 Task: Organize a family picnic for next Sunday at the park.
Action: Mouse moved to (441, 145)
Screenshot: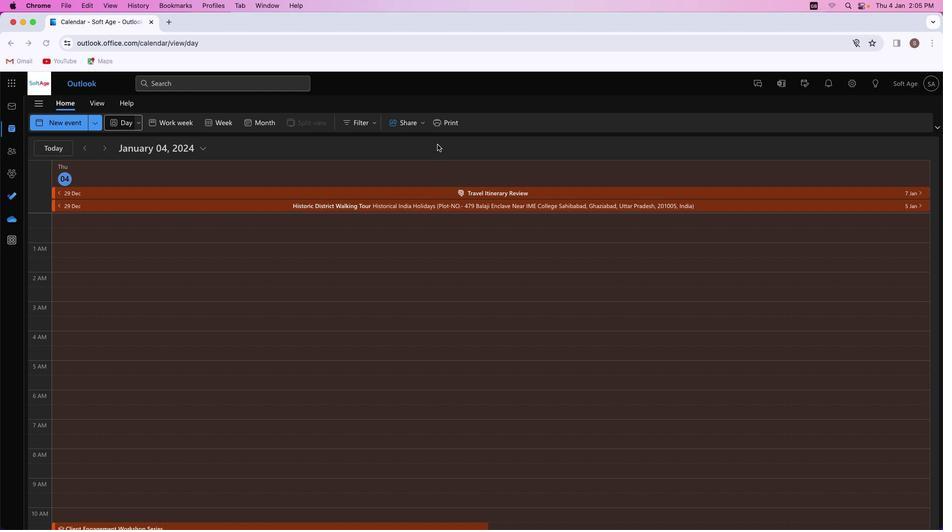 
Action: Mouse pressed left at (441, 145)
Screenshot: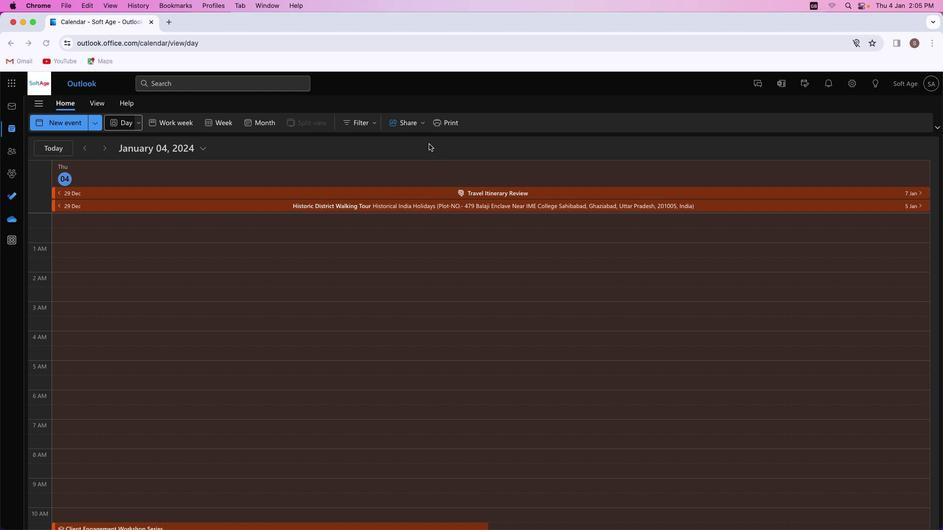 
Action: Mouse moved to (59, 122)
Screenshot: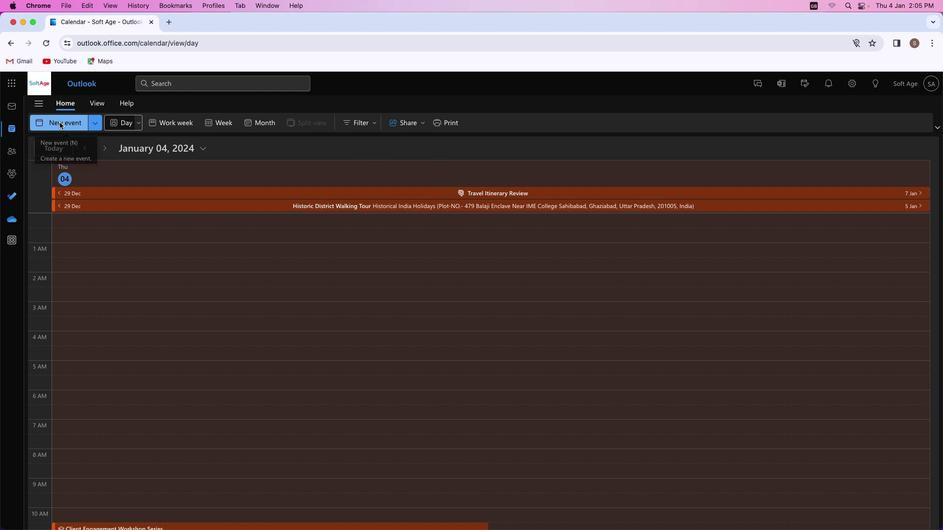 
Action: Mouse pressed left at (59, 122)
Screenshot: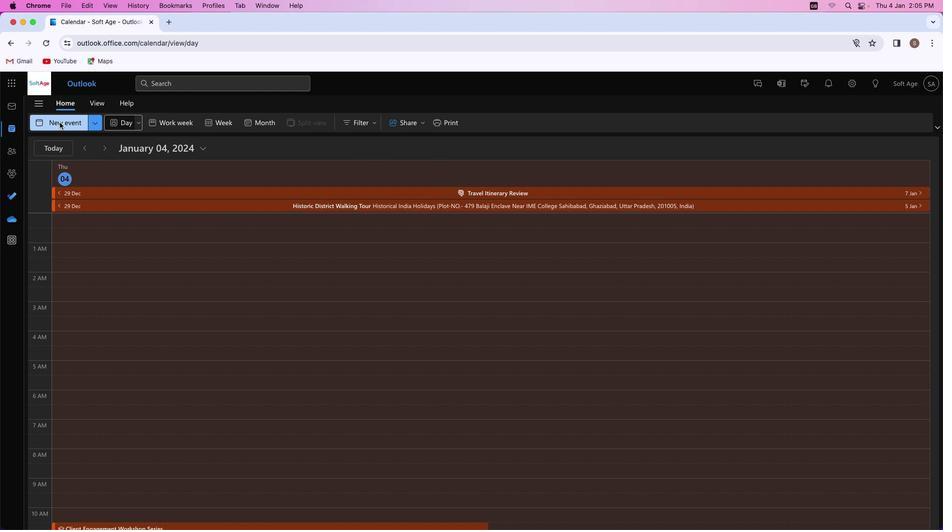 
Action: Mouse moved to (251, 186)
Screenshot: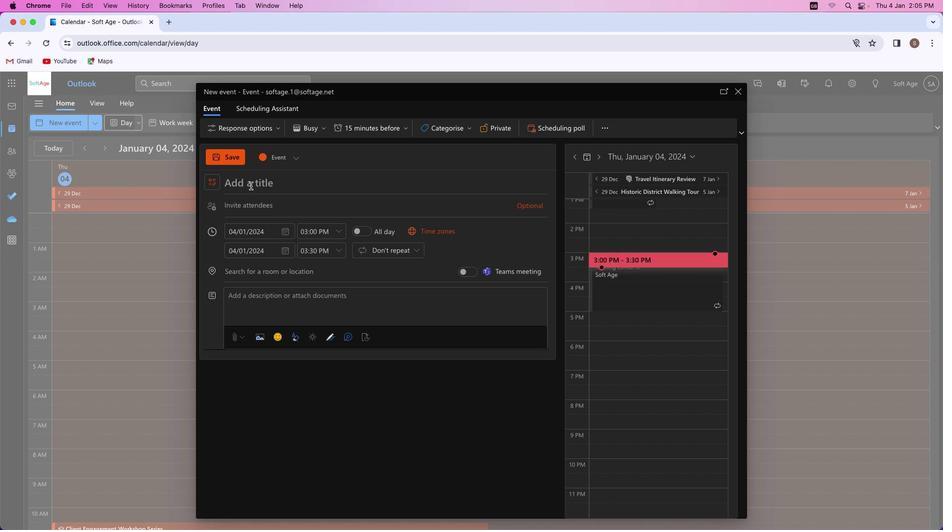
Action: Mouse pressed left at (251, 186)
Screenshot: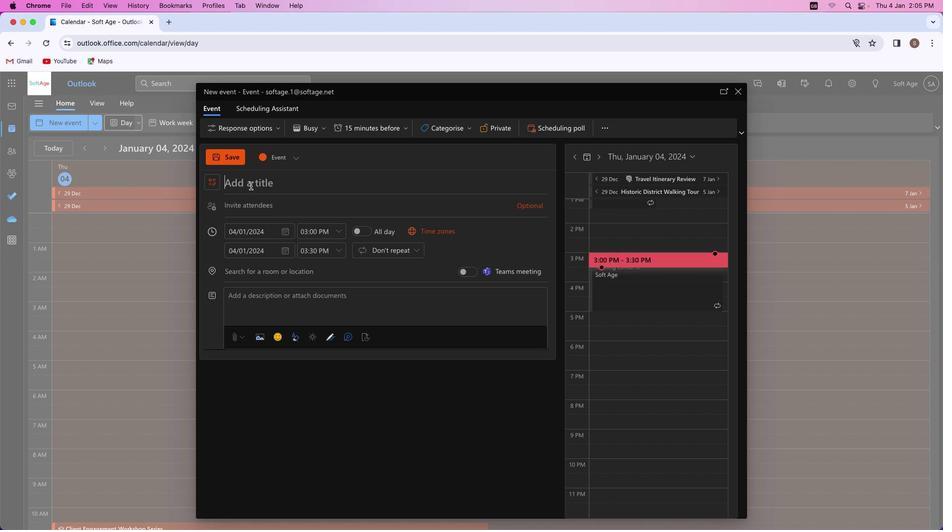 
Action: Key pressed Key.shift'F''a''m''i''l''y'Key.space'p''i''c''n''i''c'Key.space'a''t'Key.space't''h''e'Key.space'p''a''r''k'
Screenshot: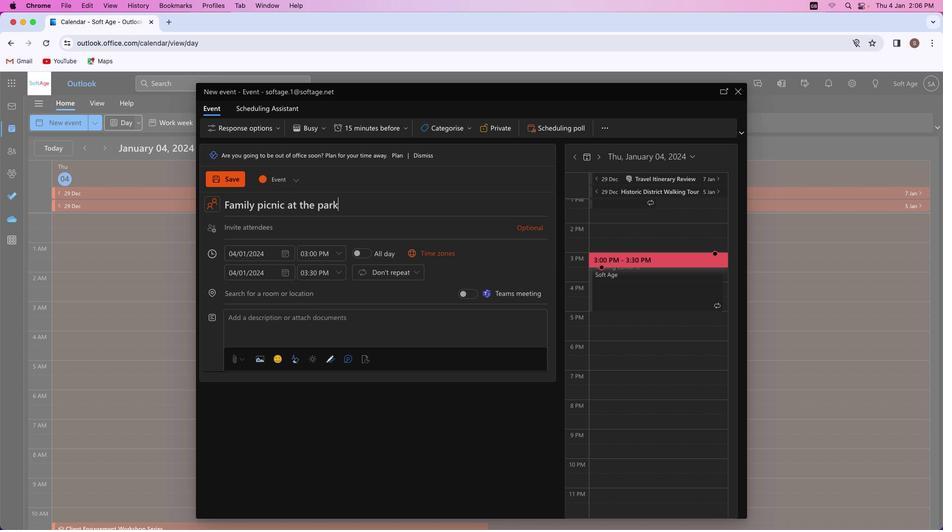 
Action: Mouse moved to (287, 231)
Screenshot: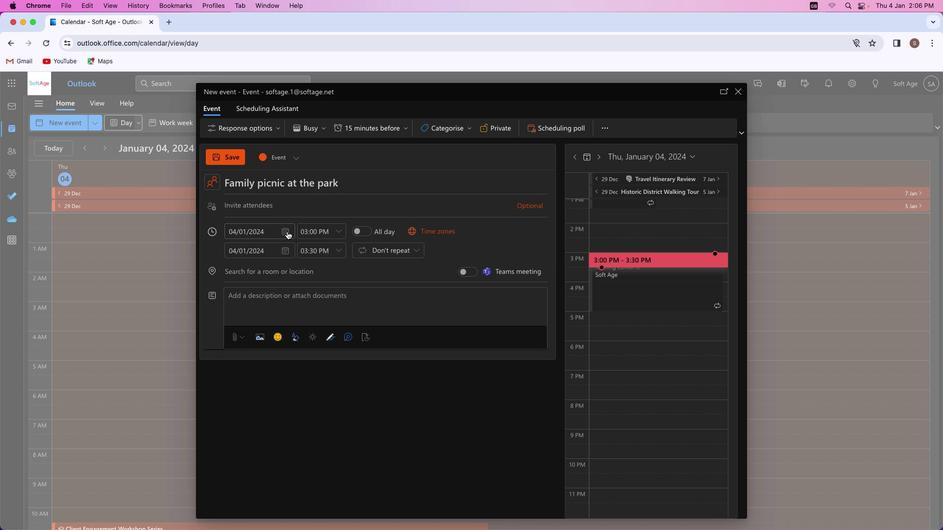 
Action: Mouse pressed left at (287, 231)
Screenshot: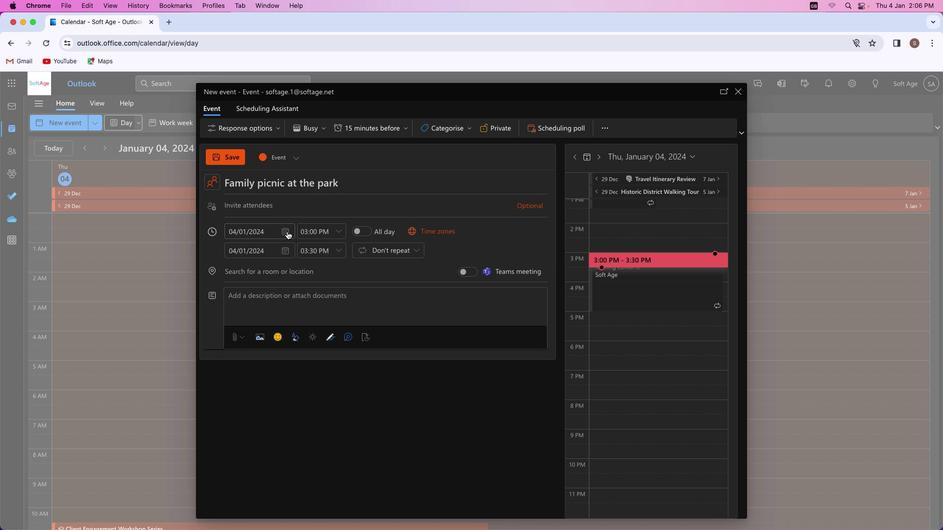 
Action: Mouse moved to (321, 280)
Screenshot: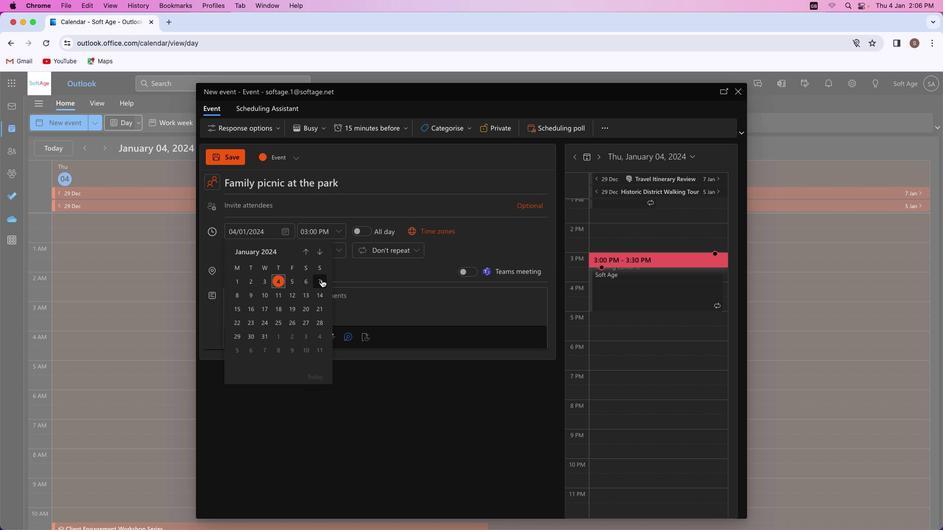
Action: Mouse pressed left at (321, 280)
Screenshot: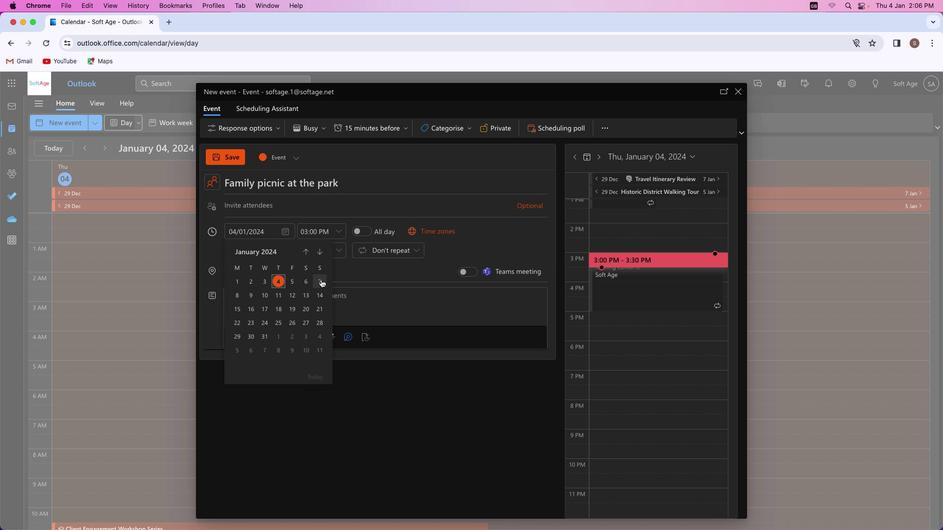 
Action: Mouse moved to (364, 231)
Screenshot: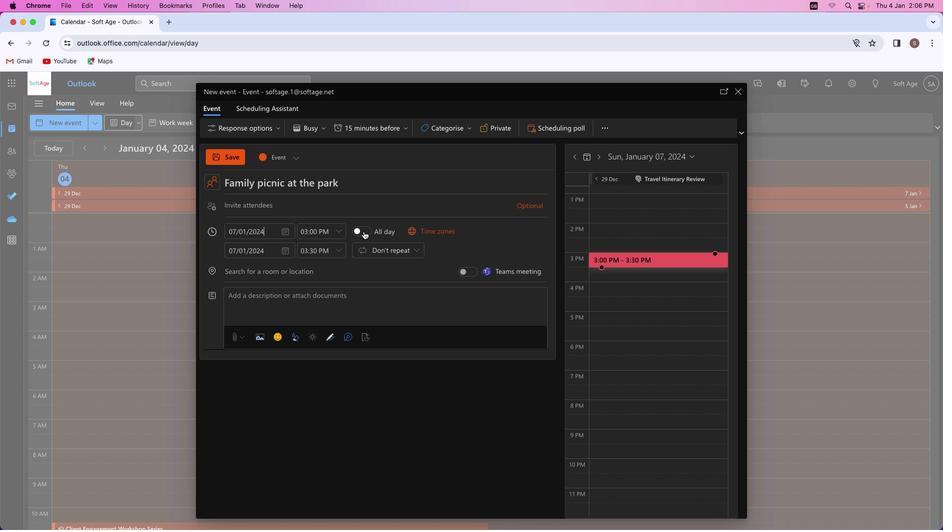 
Action: Mouse pressed left at (364, 231)
Screenshot: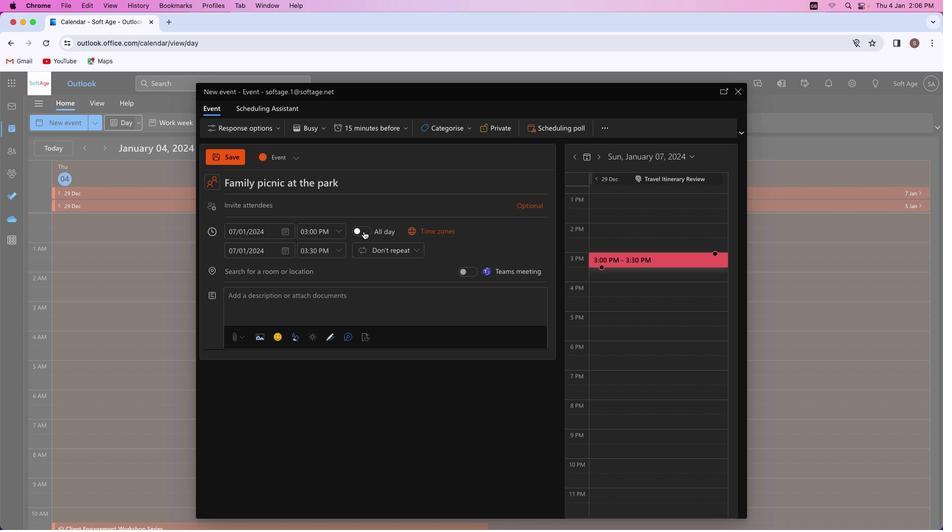 
Action: Mouse moved to (271, 294)
Screenshot: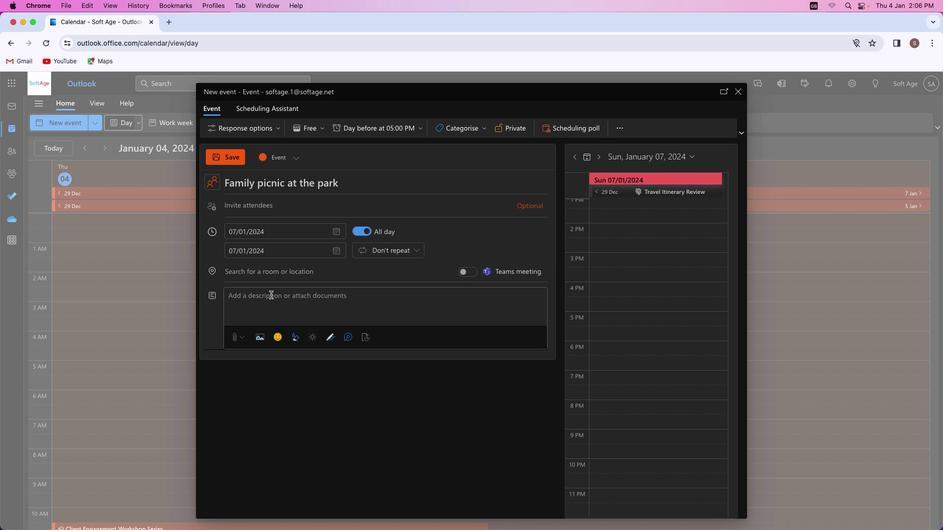 
Action: Mouse pressed left at (271, 294)
Screenshot: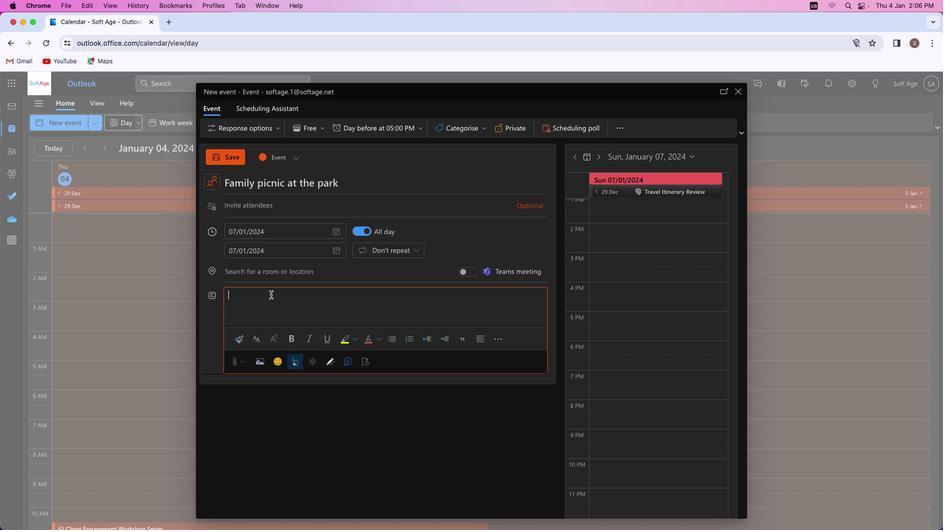 
Action: Key pressed Key.shift'J''o''i''n'Key.space'u''s'Key.space'f''o''r'Key.space'a'Key.space'b''l''i''s''s''f''u''l'Key.space'f''a''m''i''l''y'Key.space'p''i''c''n''i''c'Key.space'a''t'Key.space't''h''e'Key.space'p''a''r''k'','Key.space'r''e''l''i''s''h'Key.space't''a''s''t''y'Key.space't''r''e''a''t''s'','Key.space'e''n''g''a''g''e'Key.space'i''n'Key.space'f''u''n'Key.space'a''c''t''i''v''i''t''i''e''s'','Key.space'a''n''d'Key.space'b''a''s''k'Key.space'i''n'Key.space'n''a''t''u''r''e'"'"'s'Key.space'b''e''a''u''t''y''.'Key.spaceKey.shift'A'Key.space'p''e''r''f''e''c''t'Key.space'd''a''y'Key.space'f''o''r'Key.space'b''o''n''d''i''n''g'Key.space'a''n''d'Key.space'c''r''e''a''t''i''n''g'Key.space'c''h''e''r''i''s''h''e''d'Key.space'm''e''m''o''r''i''e''s''.'
Screenshot: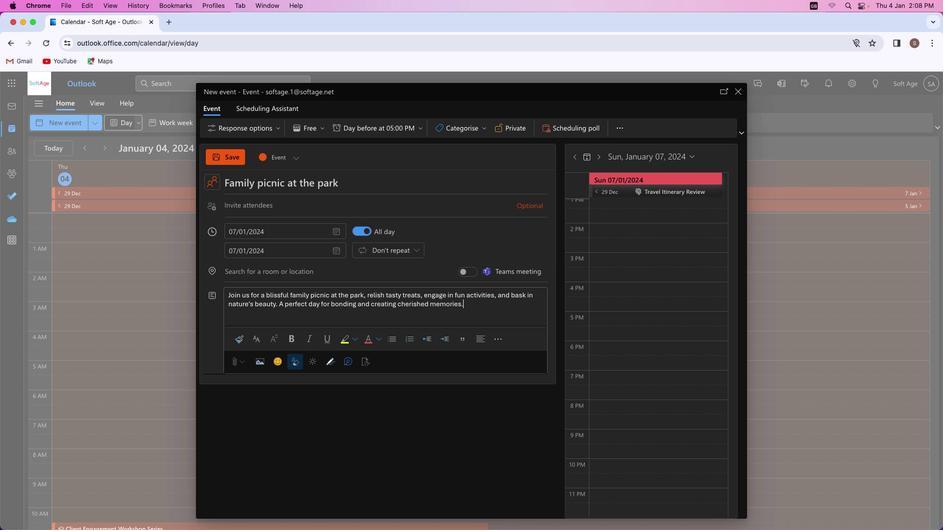 
Action: Mouse moved to (234, 155)
Screenshot: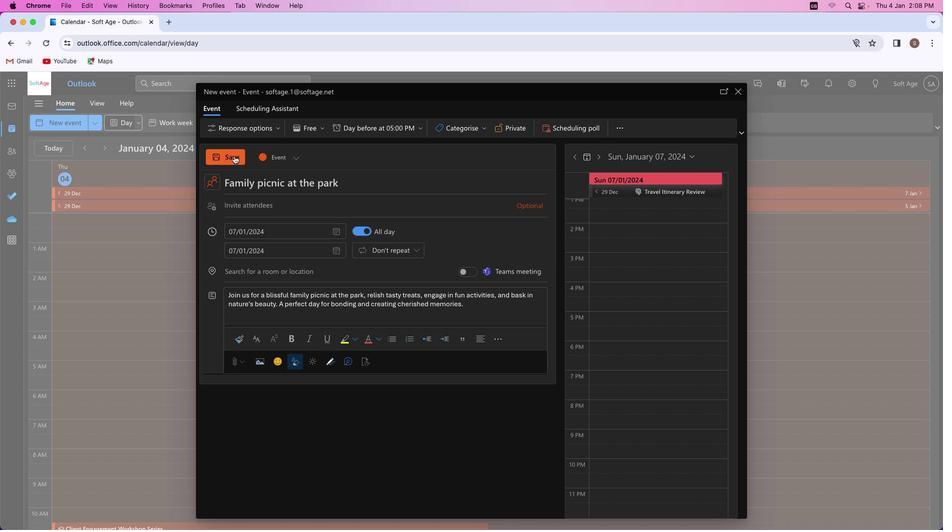 
Action: Mouse pressed left at (234, 155)
Screenshot: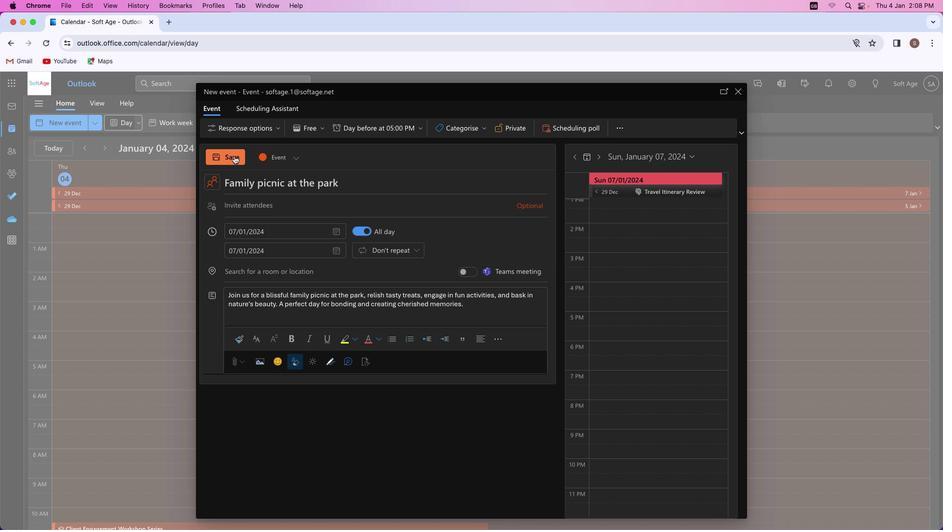 
Action: Mouse moved to (421, 340)
Screenshot: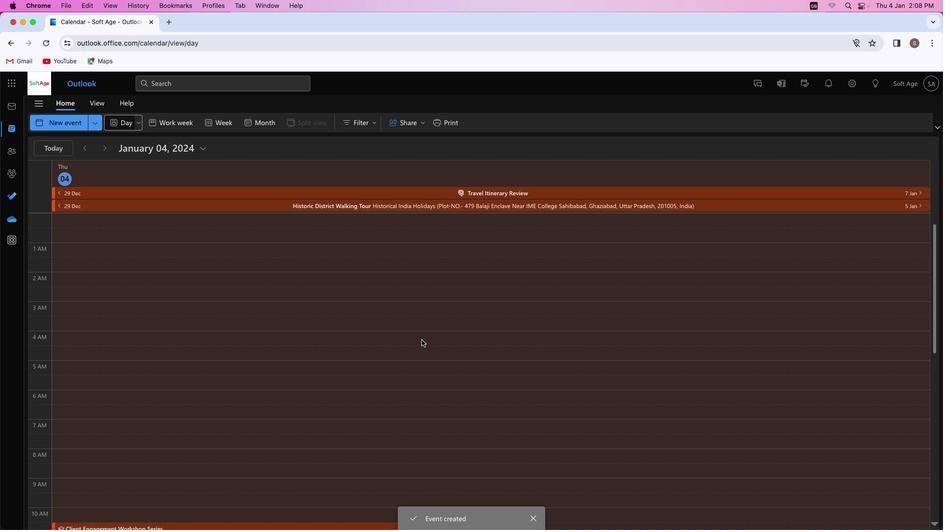 
